 Task: Toggle the ignore limit warning.
Action: Mouse moved to (16, 486)
Screenshot: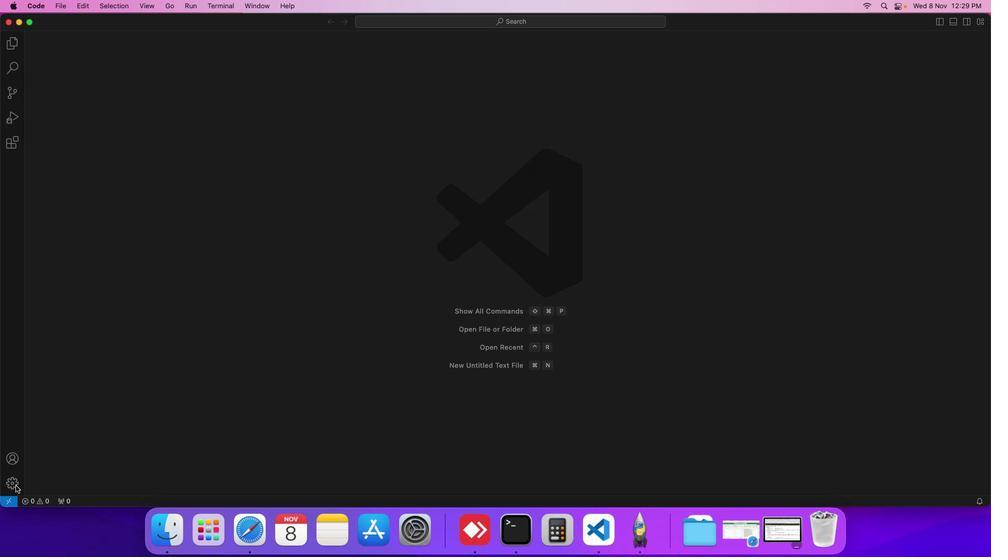 
Action: Mouse pressed left at (16, 486)
Screenshot: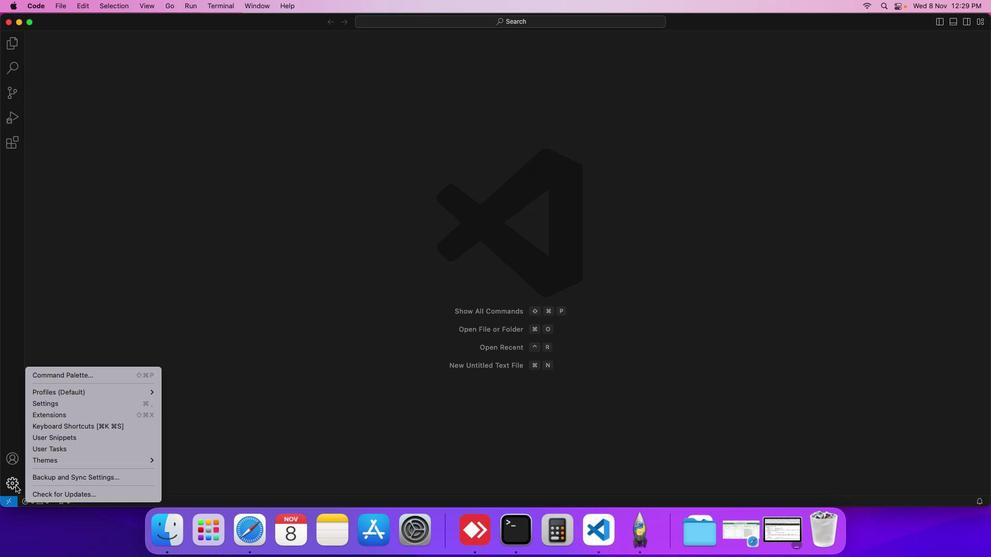 
Action: Mouse moved to (65, 407)
Screenshot: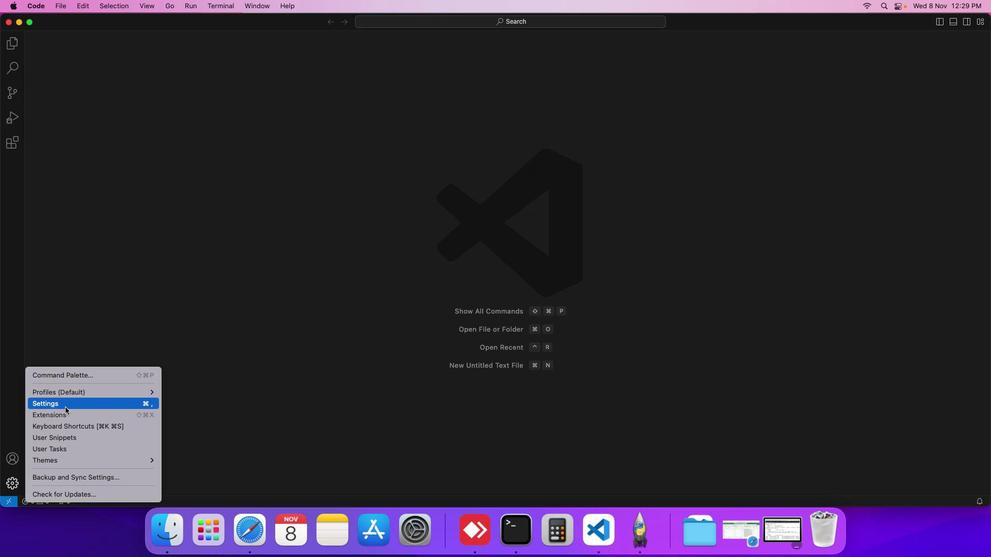 
Action: Mouse pressed left at (65, 407)
Screenshot: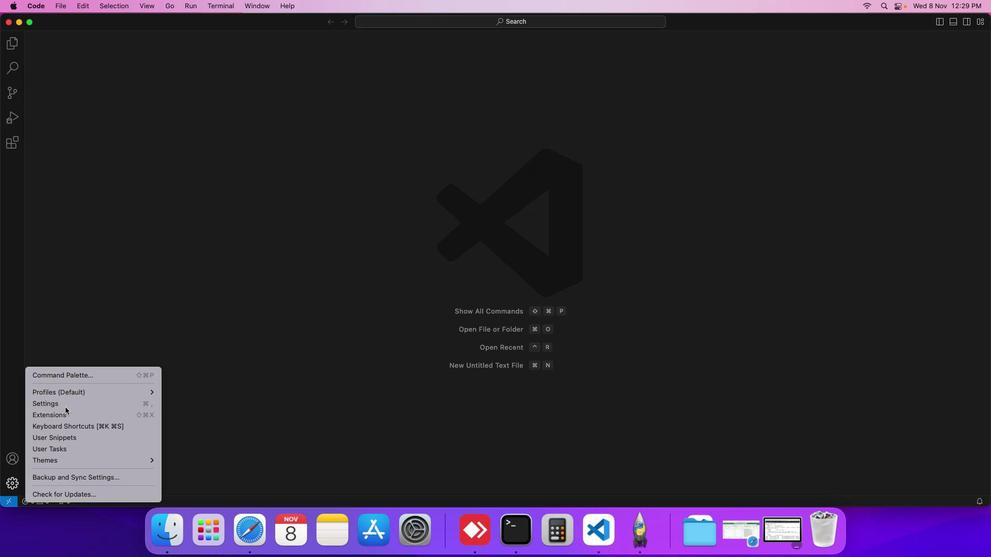 
Action: Mouse moved to (248, 189)
Screenshot: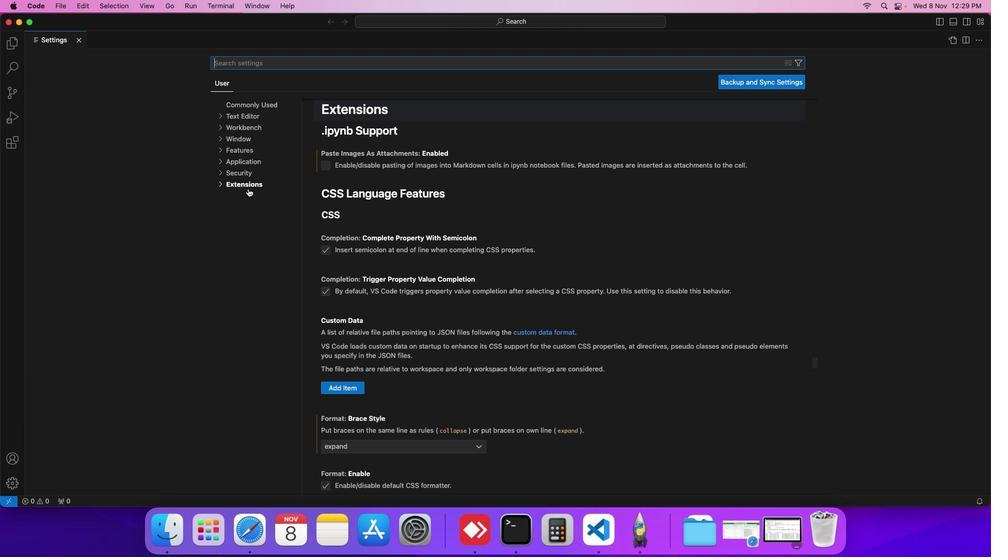 
Action: Mouse pressed left at (248, 189)
Screenshot: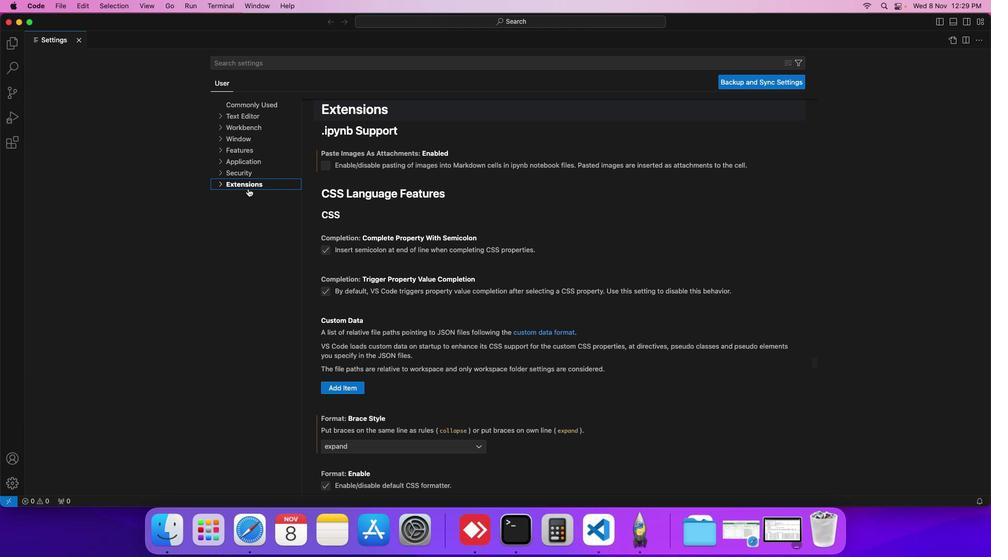 
Action: Mouse moved to (234, 233)
Screenshot: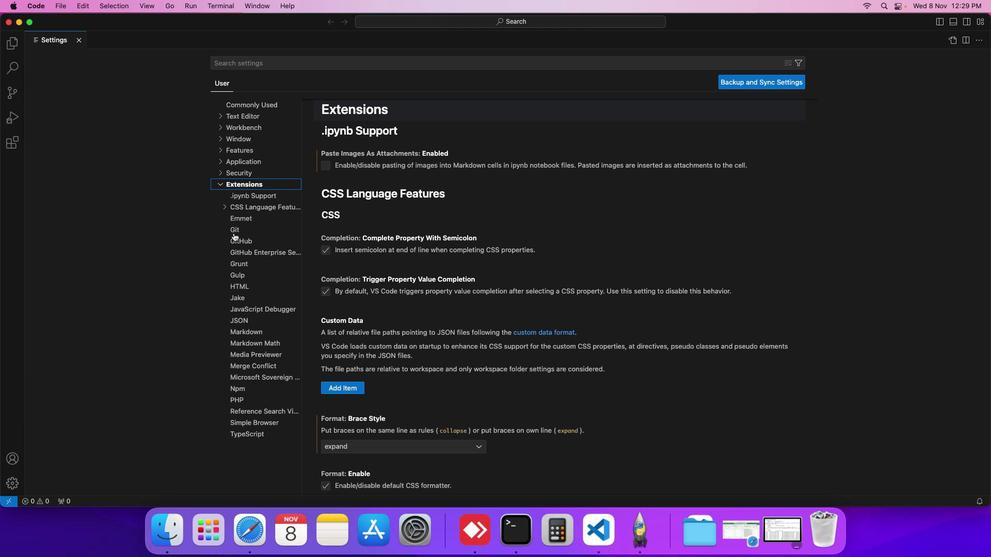 
Action: Mouse pressed left at (234, 233)
Screenshot: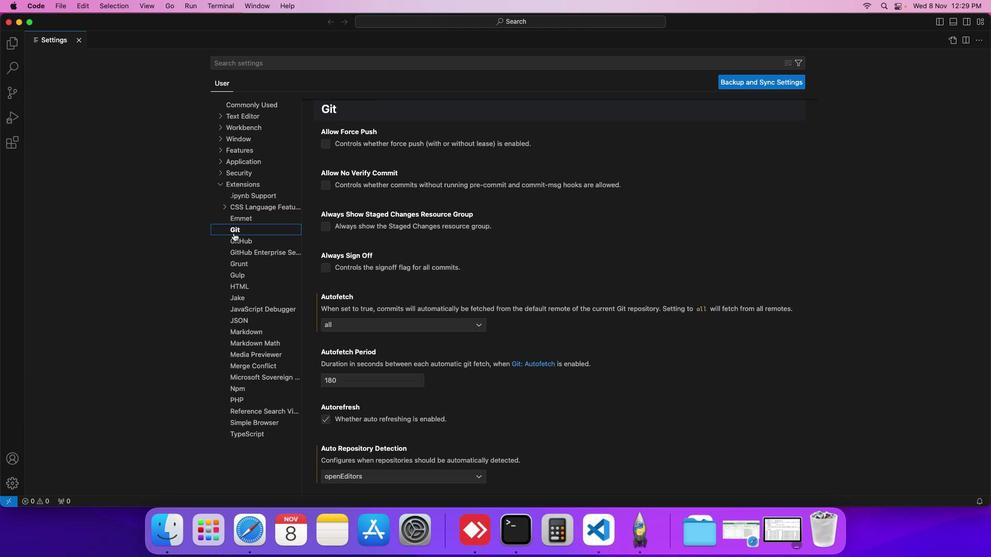 
Action: Mouse moved to (332, 284)
Screenshot: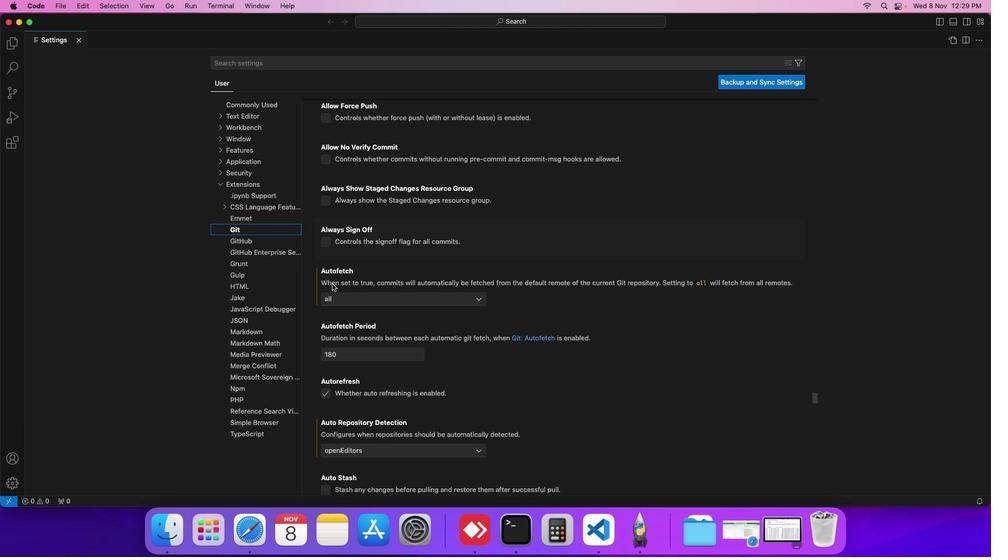 
Action: Mouse scrolled (332, 284) with delta (0, 0)
Screenshot: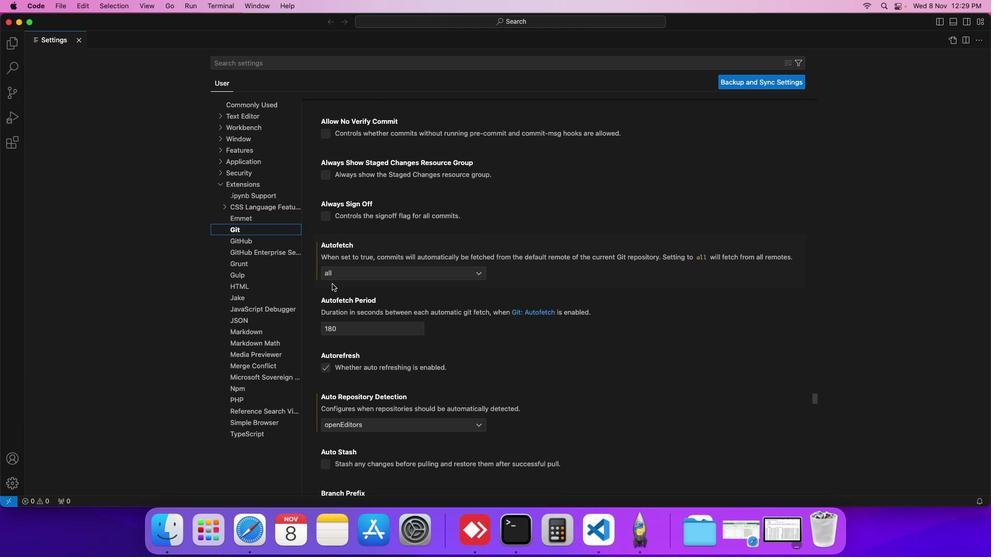 
Action: Mouse scrolled (332, 284) with delta (0, 0)
Screenshot: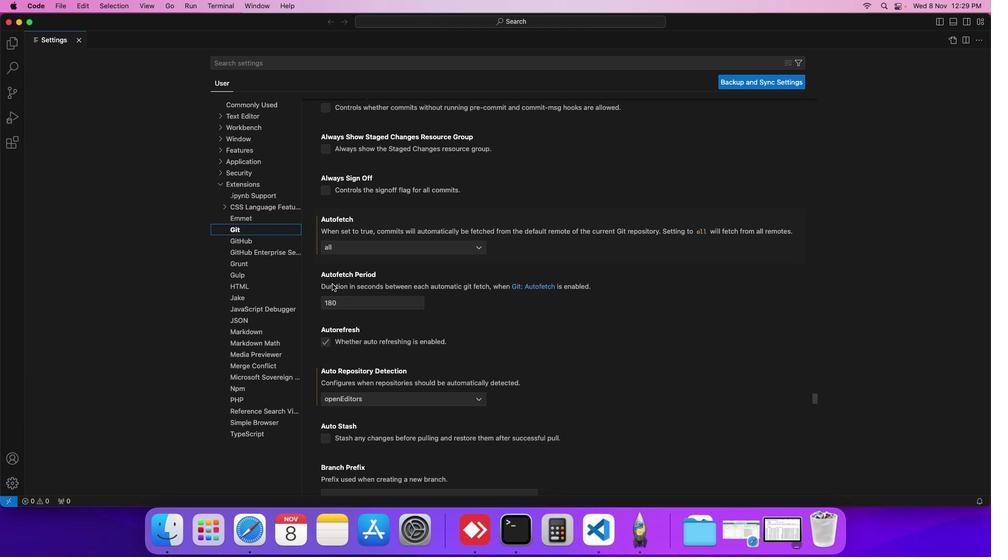 
Action: Mouse scrolled (332, 284) with delta (0, 0)
Screenshot: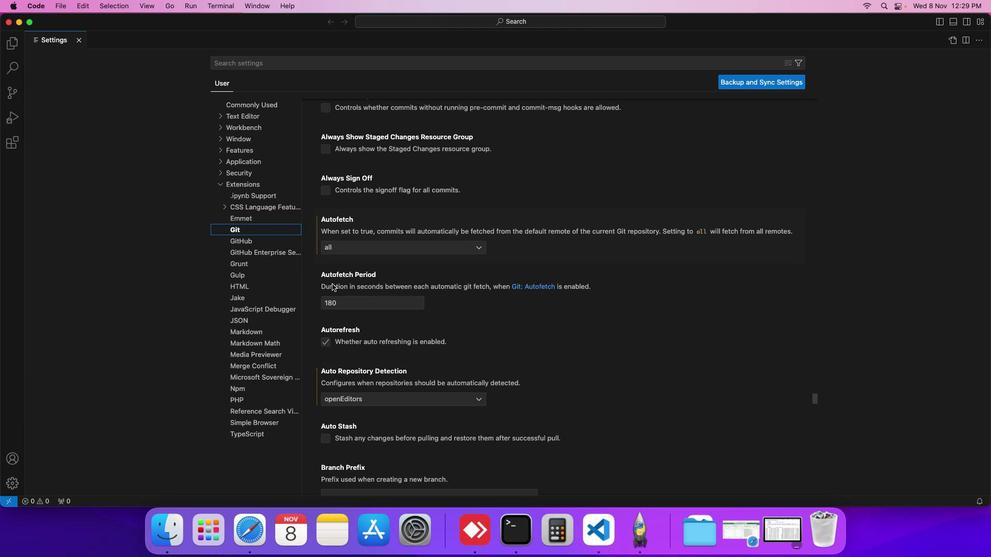 
Action: Mouse scrolled (332, 284) with delta (0, 0)
Screenshot: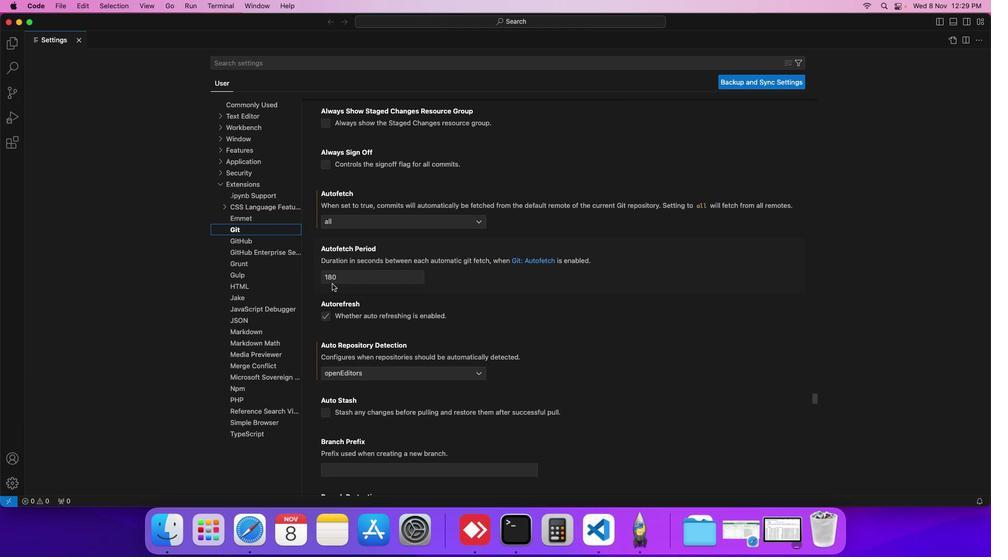 
Action: Mouse scrolled (332, 284) with delta (0, 0)
Screenshot: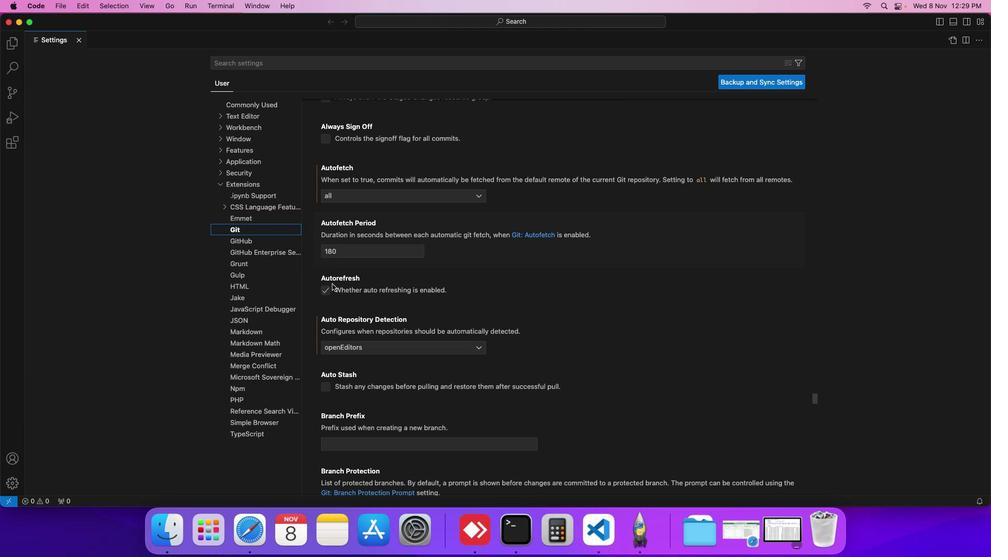 
Action: Mouse scrolled (332, 284) with delta (0, 0)
Screenshot: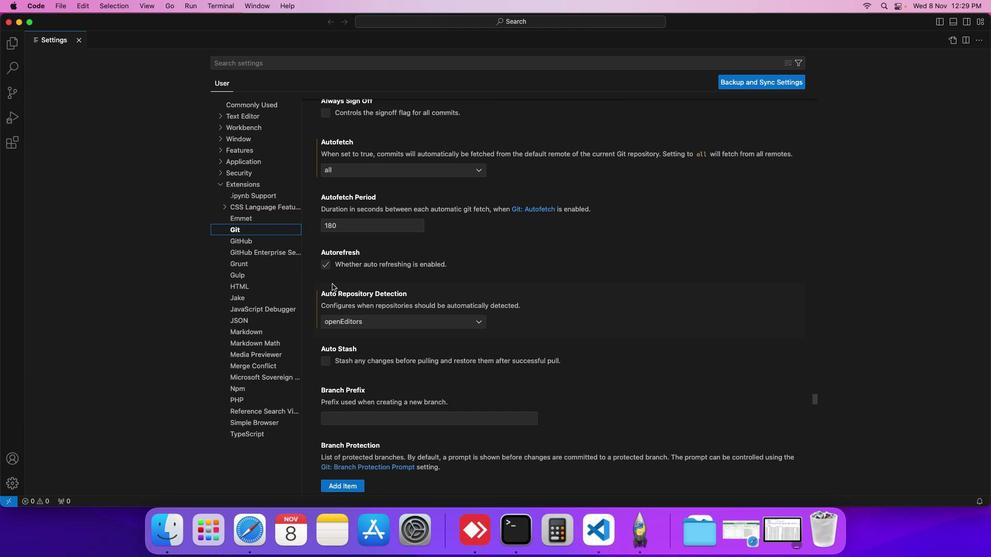 
Action: Mouse scrolled (332, 284) with delta (0, 0)
Screenshot: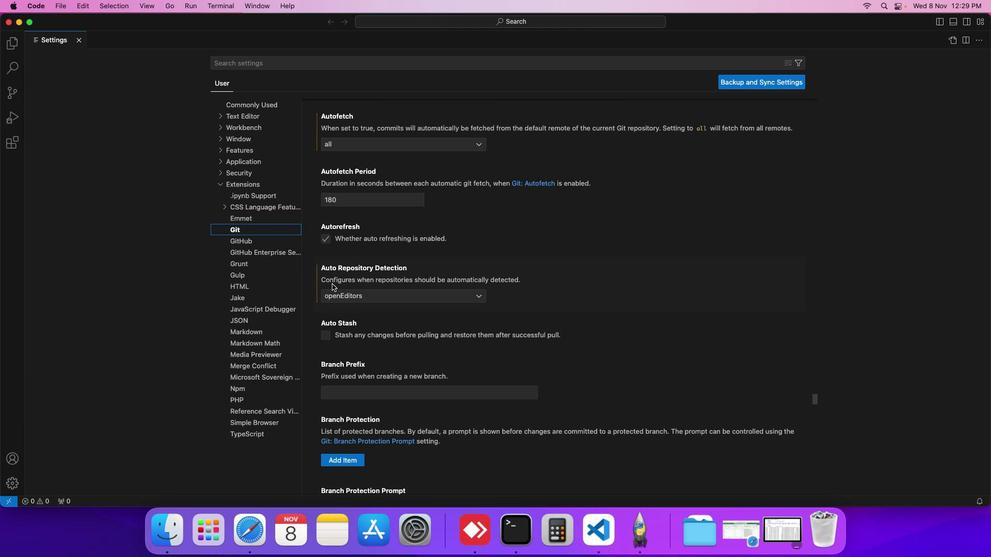
Action: Mouse scrolled (332, 284) with delta (0, 0)
Screenshot: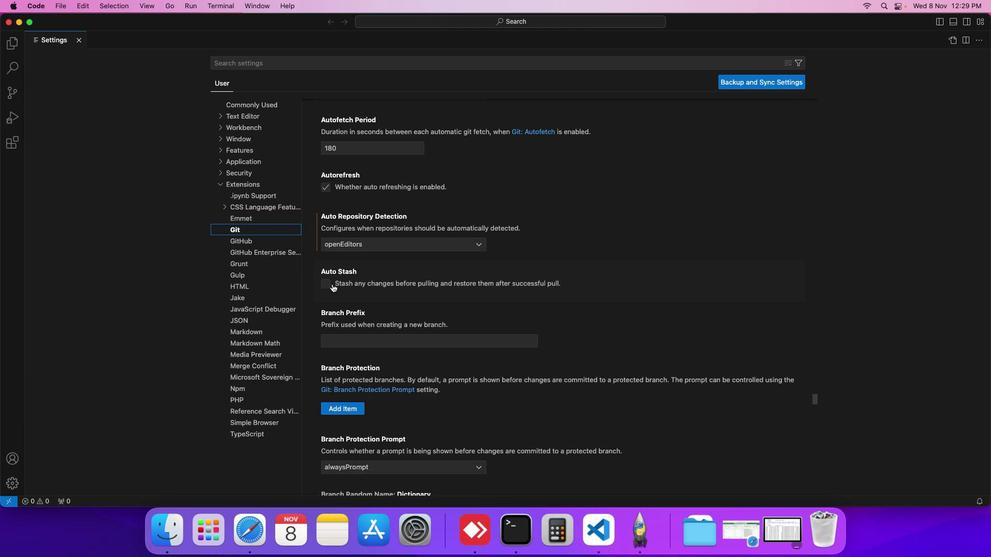 
Action: Mouse scrolled (332, 284) with delta (0, 0)
Screenshot: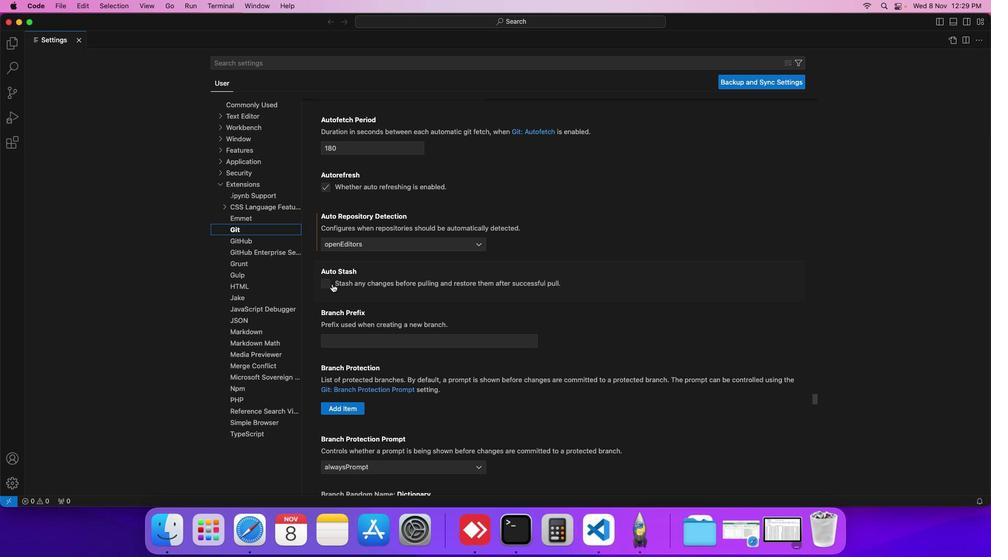 
Action: Mouse scrolled (332, 284) with delta (0, 0)
Screenshot: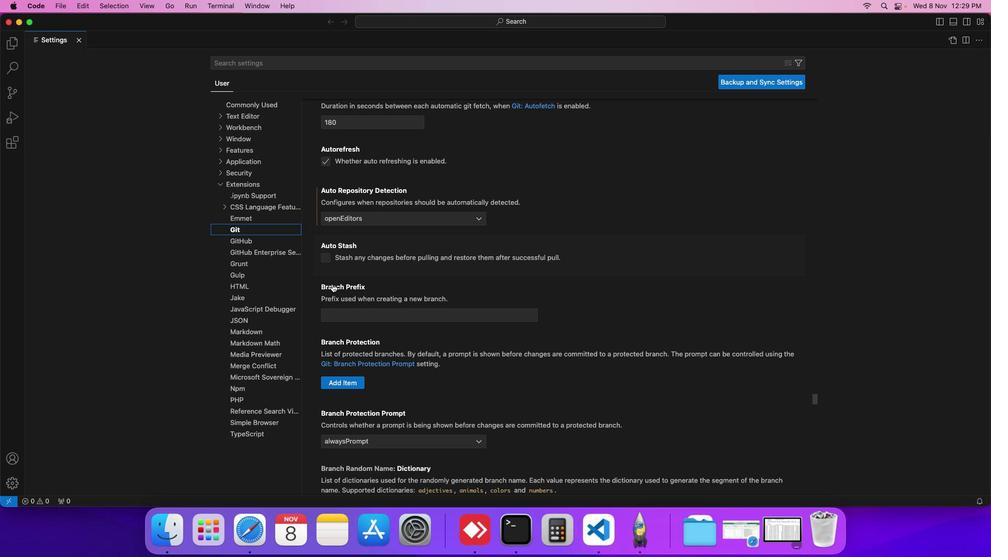 
Action: Mouse scrolled (332, 284) with delta (0, 0)
Screenshot: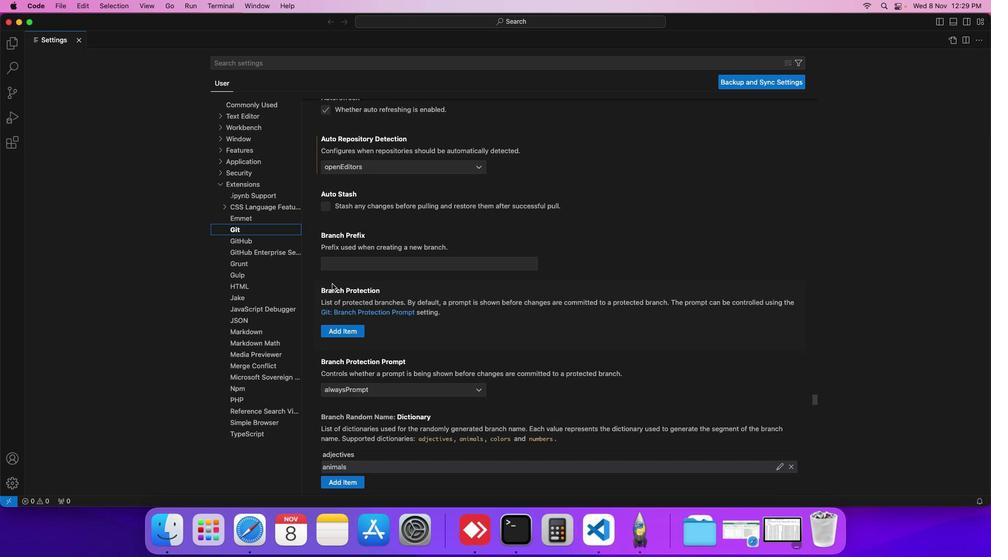 
Action: Mouse scrolled (332, 284) with delta (0, 0)
Screenshot: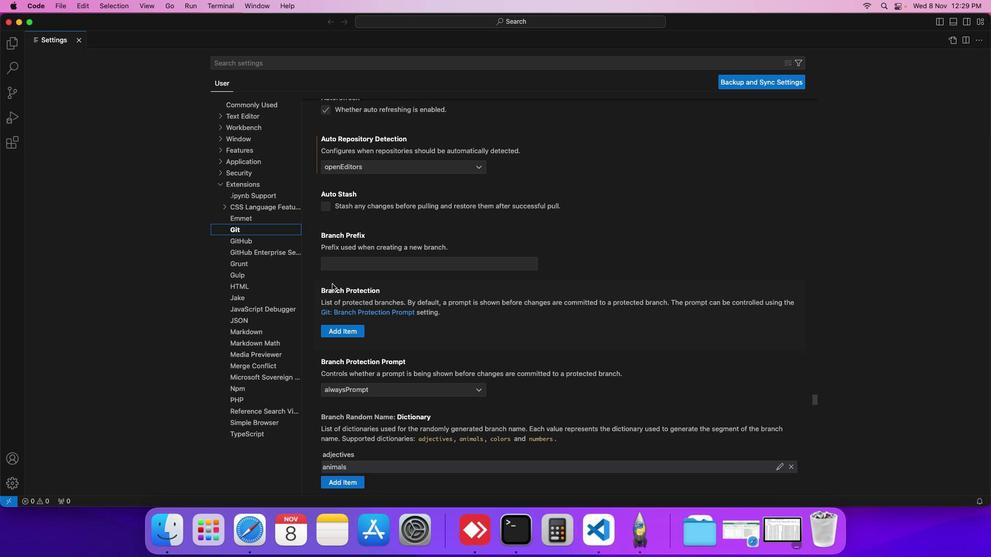 
Action: Mouse scrolled (332, 284) with delta (0, 0)
Screenshot: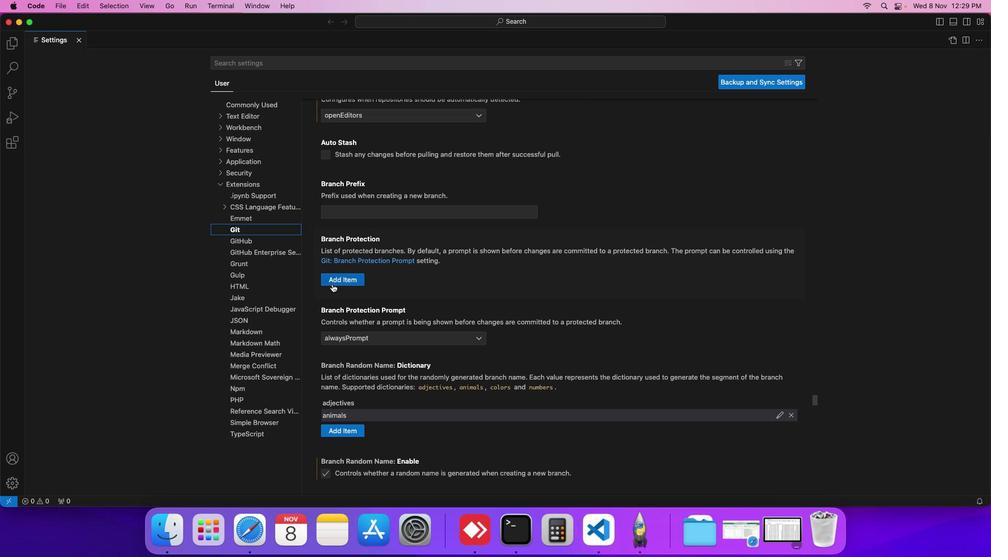
Action: Mouse scrolled (332, 284) with delta (0, 0)
Screenshot: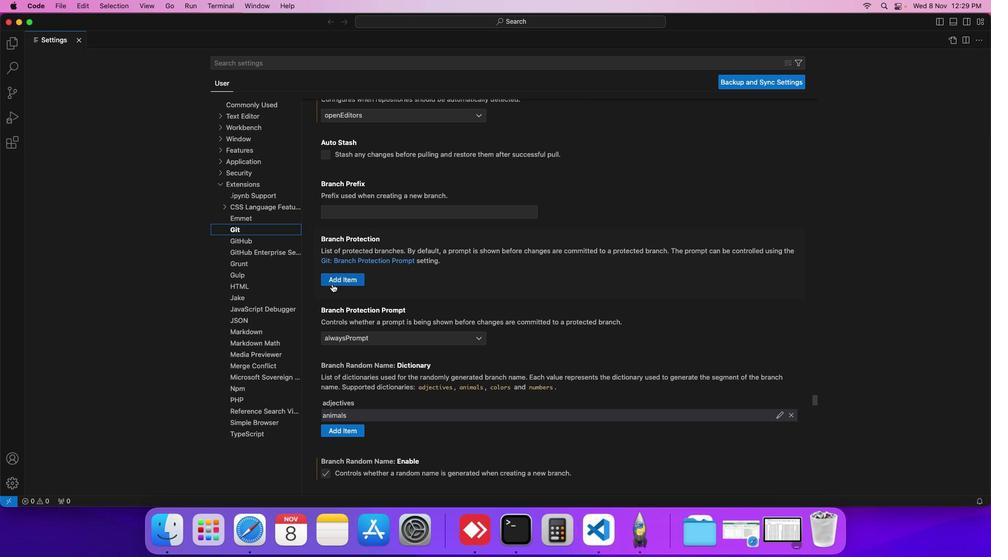 
Action: Mouse scrolled (332, 284) with delta (0, 0)
Screenshot: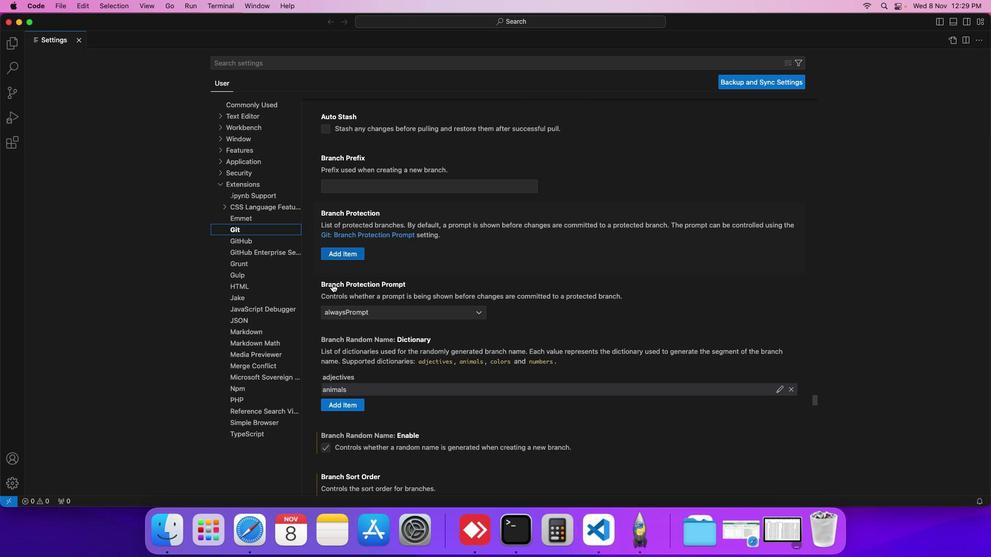 
Action: Mouse scrolled (332, 284) with delta (0, 0)
Screenshot: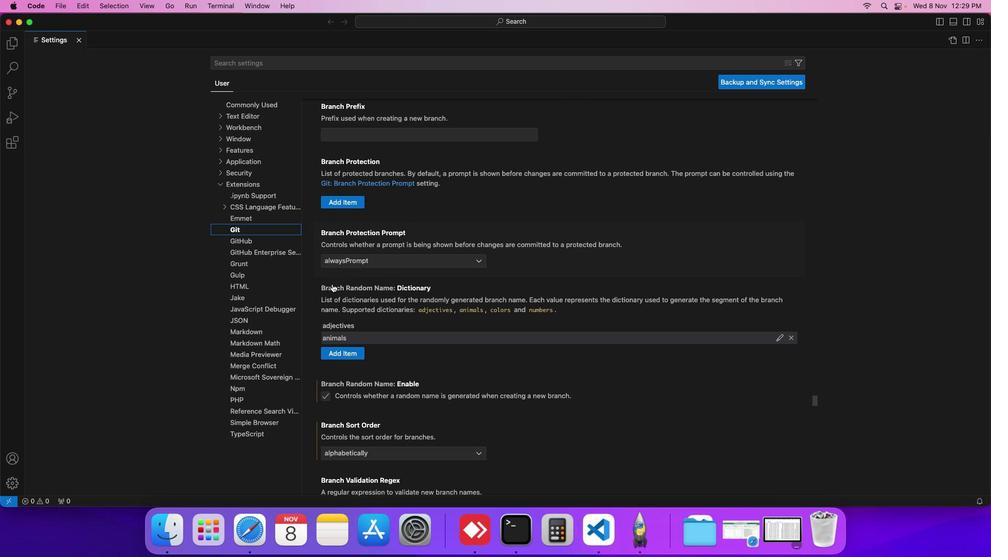 
Action: Mouse scrolled (332, 284) with delta (0, 0)
Screenshot: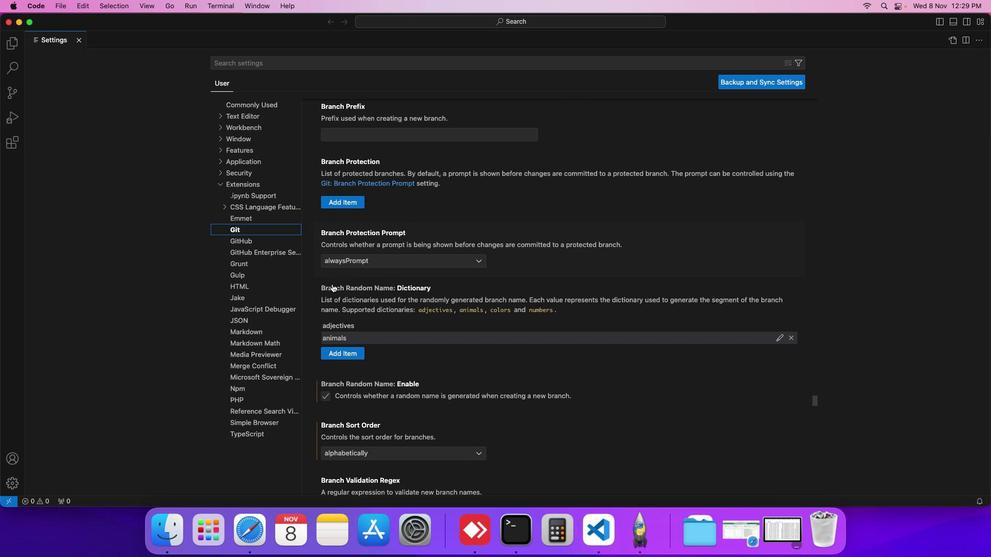
Action: Mouse scrolled (332, 284) with delta (0, 0)
Screenshot: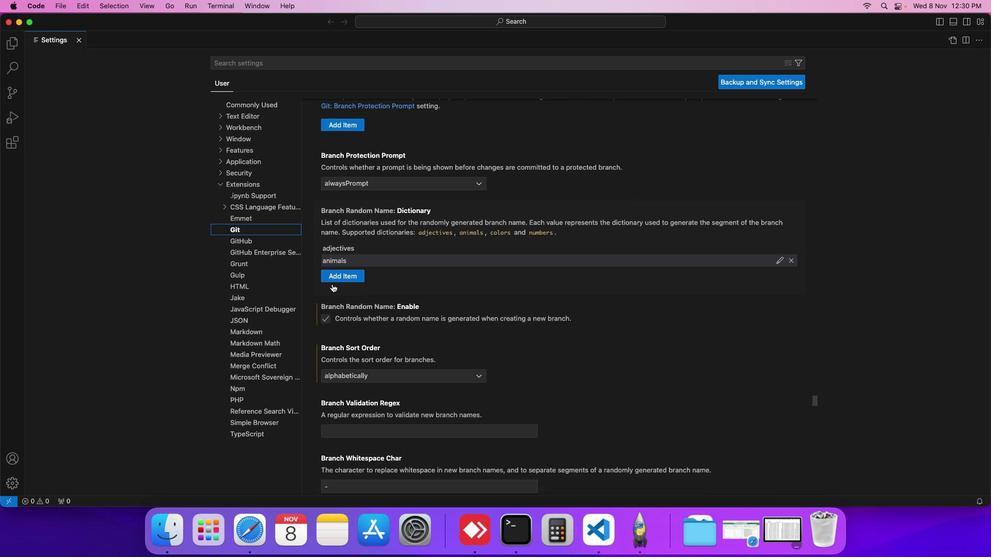 
Action: Mouse scrolled (332, 284) with delta (0, 0)
Screenshot: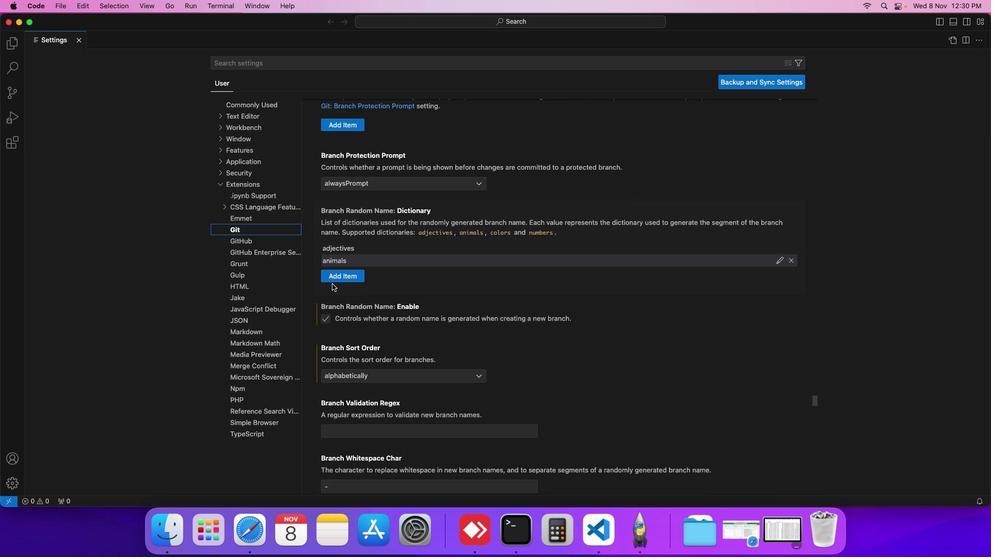 
Action: Mouse scrolled (332, 284) with delta (0, 0)
Screenshot: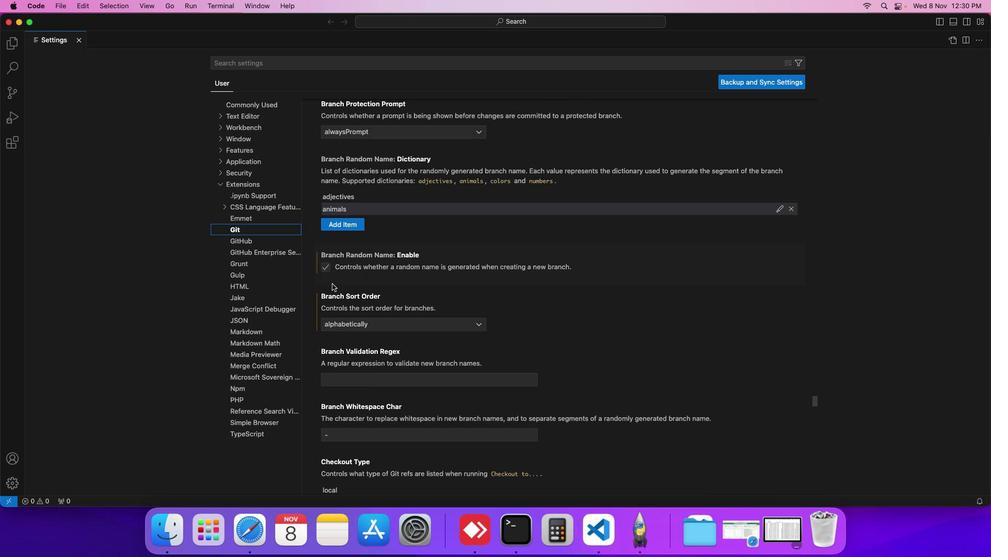 
Action: Mouse scrolled (332, 284) with delta (0, -1)
Screenshot: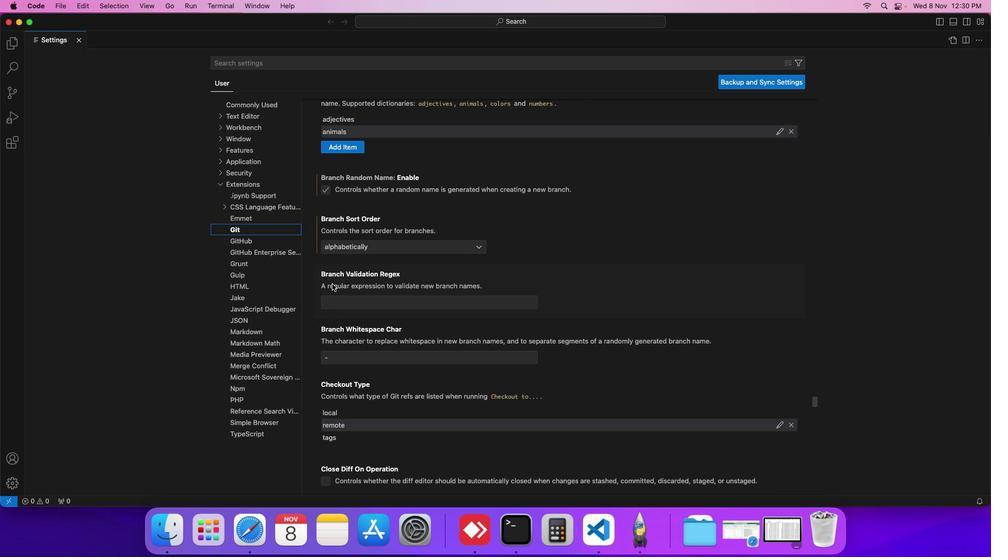 
Action: Mouse scrolled (332, 284) with delta (0, -1)
Screenshot: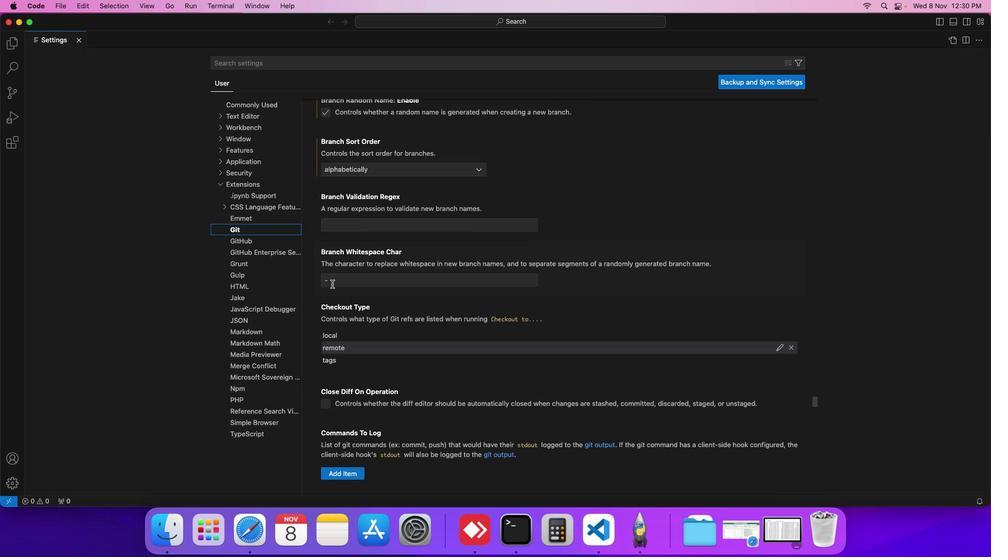
Action: Mouse scrolled (332, 284) with delta (0, -1)
Screenshot: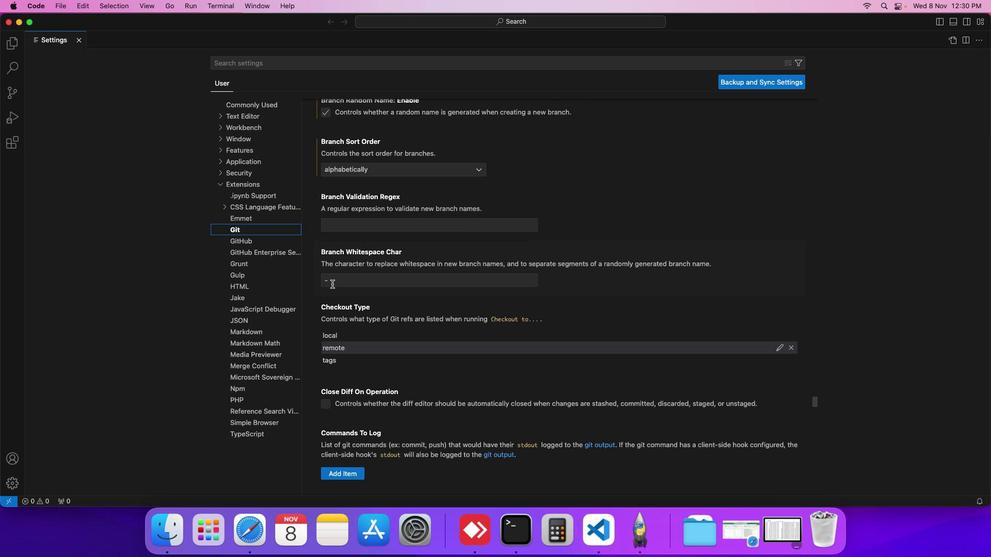 
Action: Mouse scrolled (332, 284) with delta (0, 0)
Screenshot: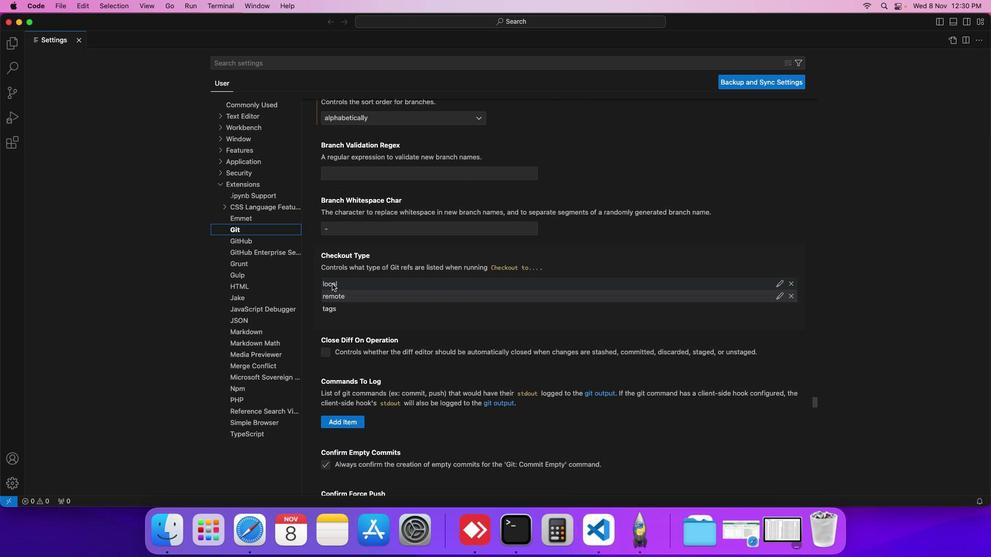 
Action: Mouse scrolled (332, 284) with delta (0, 0)
Screenshot: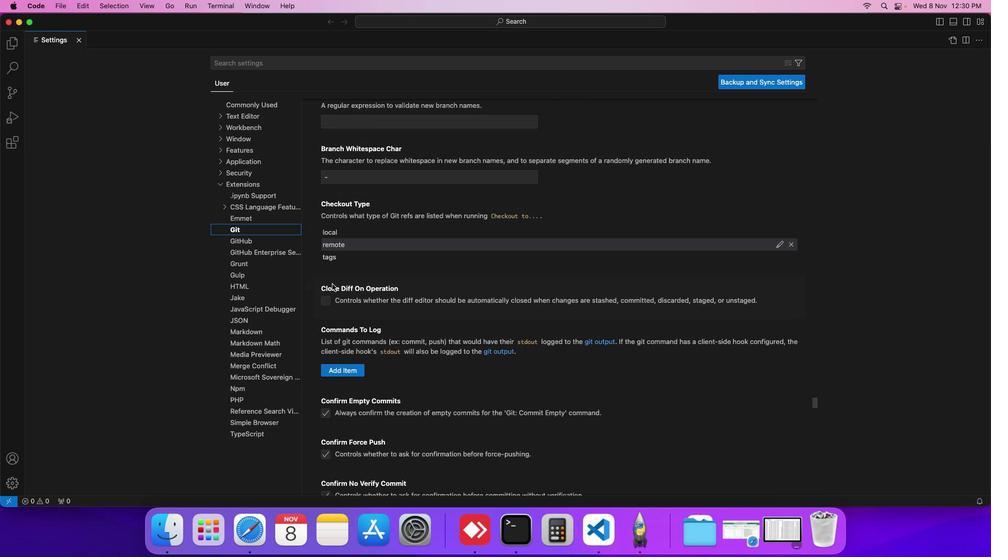 
Action: Mouse scrolled (332, 284) with delta (0, -1)
Screenshot: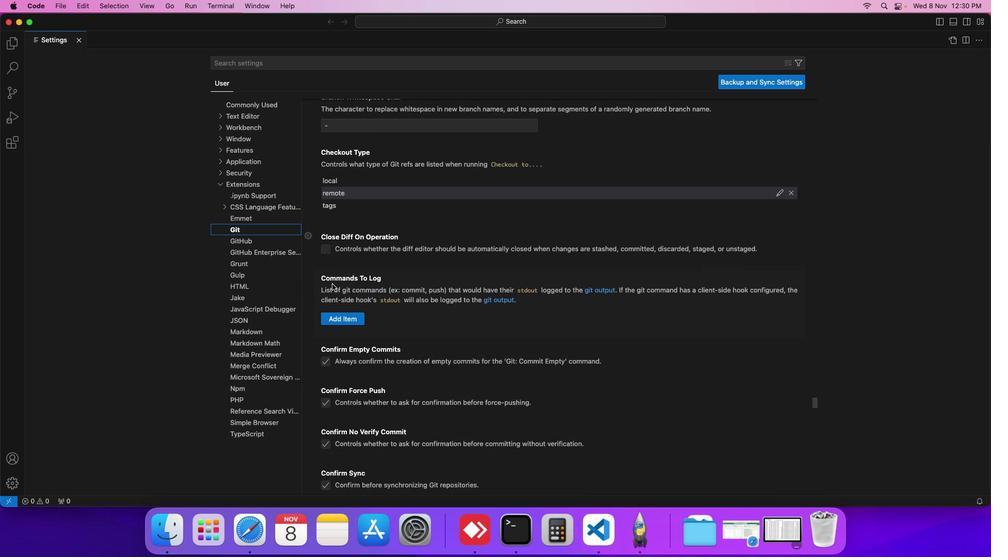 
Action: Mouse scrolled (332, 284) with delta (0, -1)
Screenshot: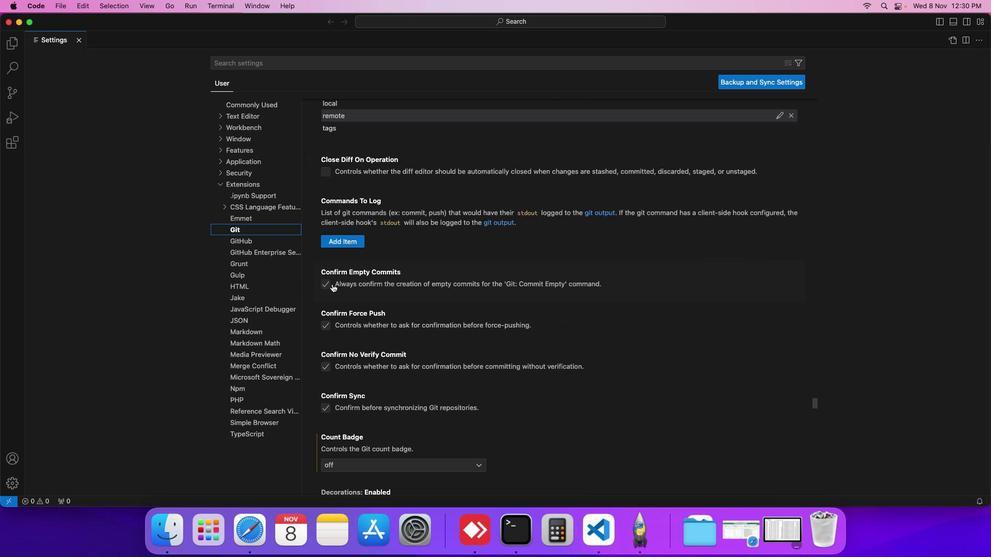 
Action: Mouse scrolled (332, 284) with delta (0, -1)
Screenshot: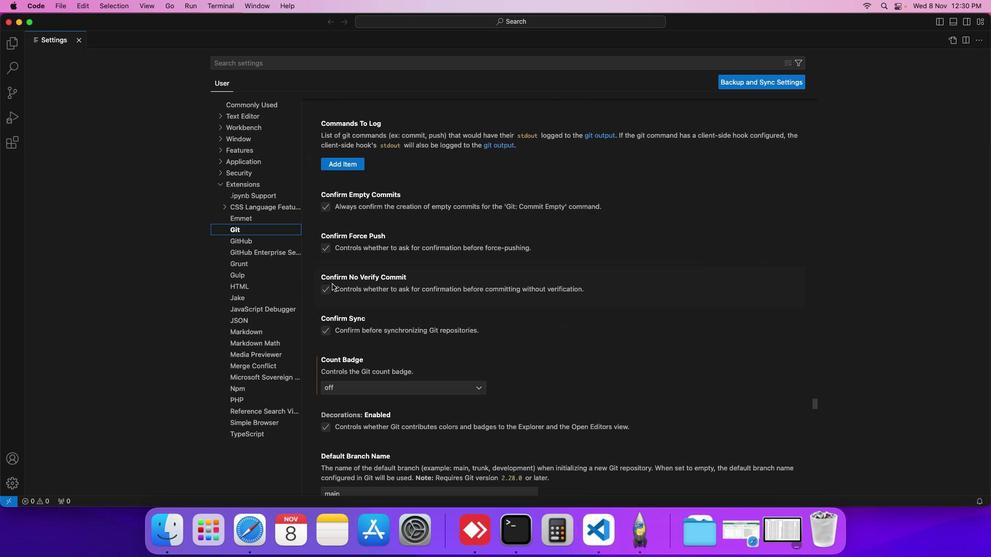 
Action: Mouse scrolled (332, 284) with delta (0, -1)
Screenshot: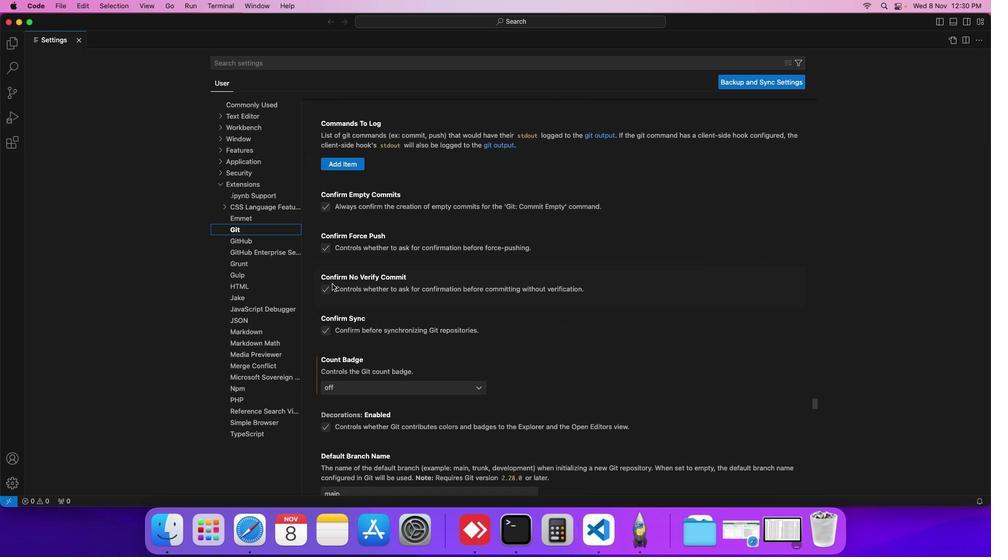 
Action: Mouse scrolled (332, 284) with delta (0, 0)
Screenshot: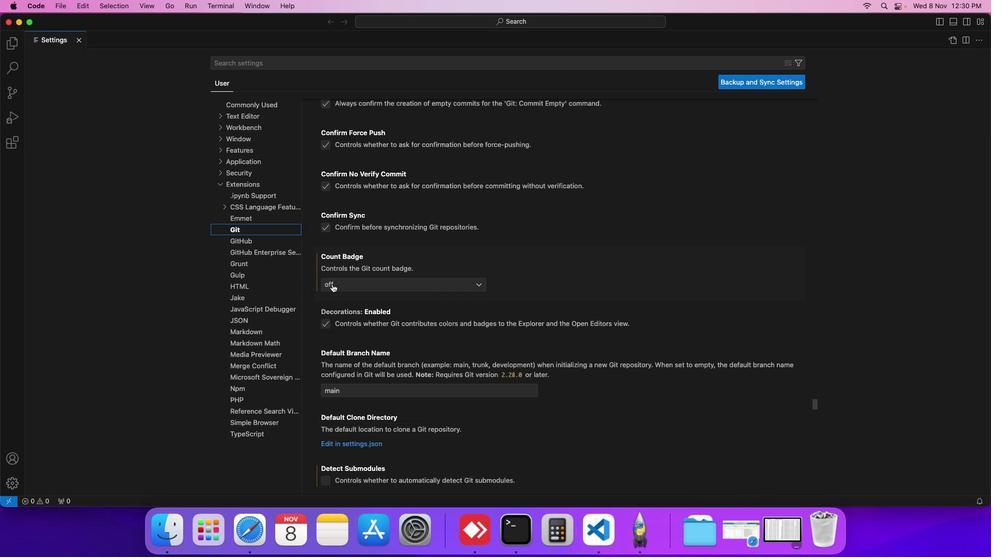 
Action: Mouse scrolled (332, 284) with delta (0, 0)
Screenshot: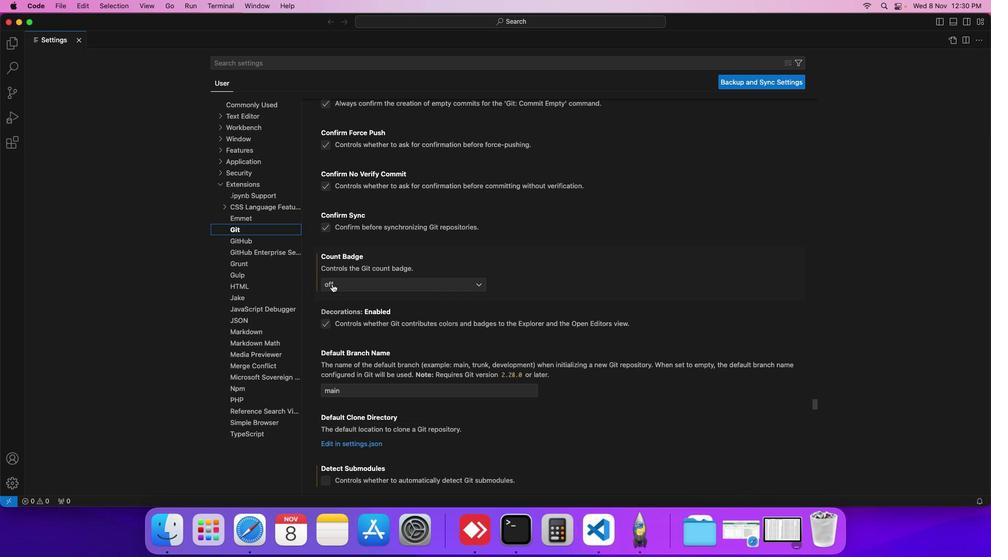 
Action: Mouse scrolled (332, 284) with delta (0, -1)
Screenshot: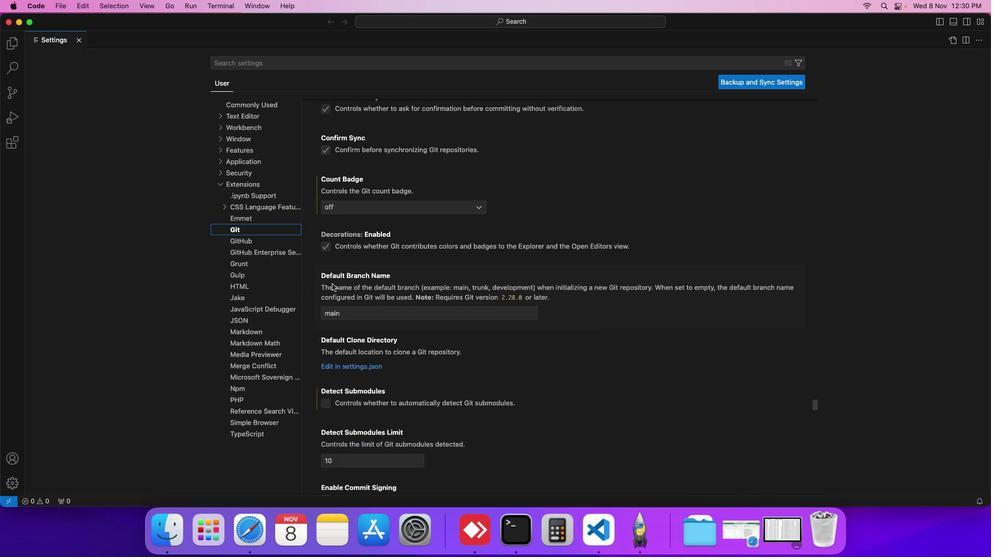 
Action: Mouse scrolled (332, 284) with delta (0, -1)
Screenshot: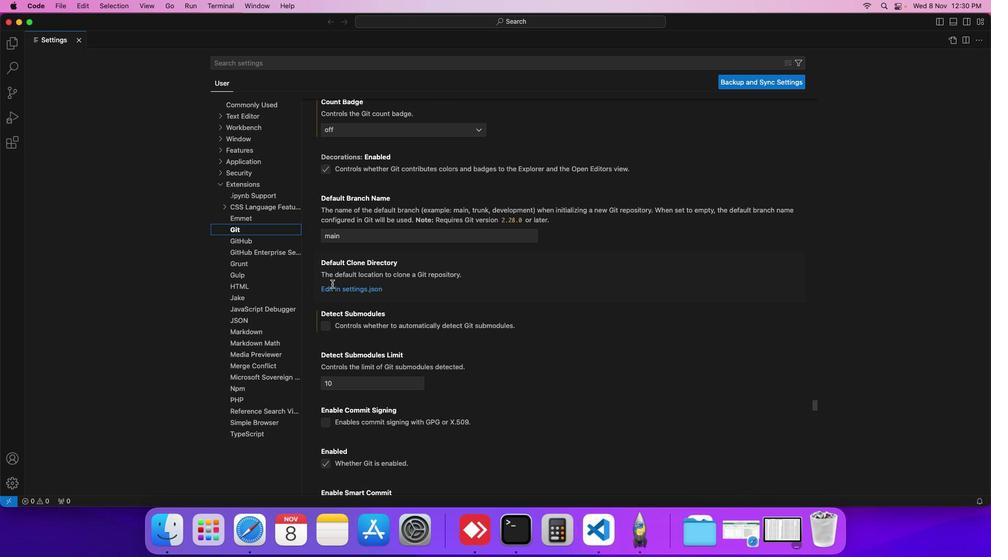 
Action: Mouse scrolled (332, 284) with delta (0, -1)
Screenshot: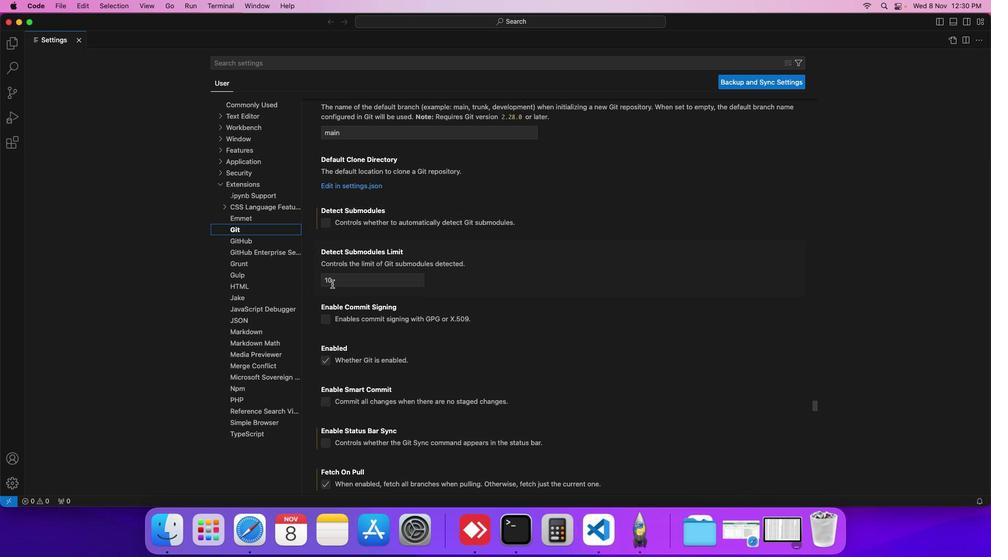 
Action: Mouse scrolled (332, 284) with delta (0, -2)
Screenshot: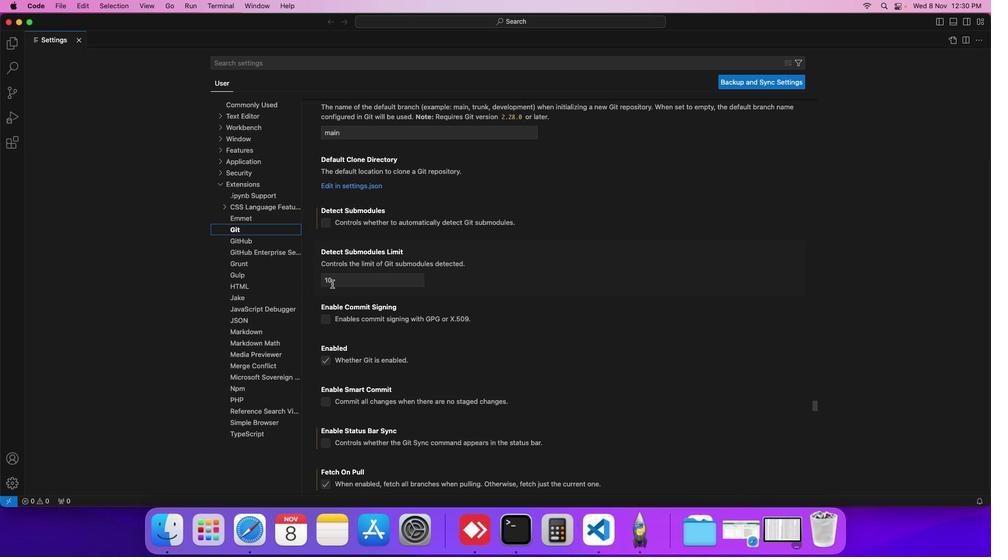 
Action: Mouse scrolled (332, 284) with delta (0, 0)
Screenshot: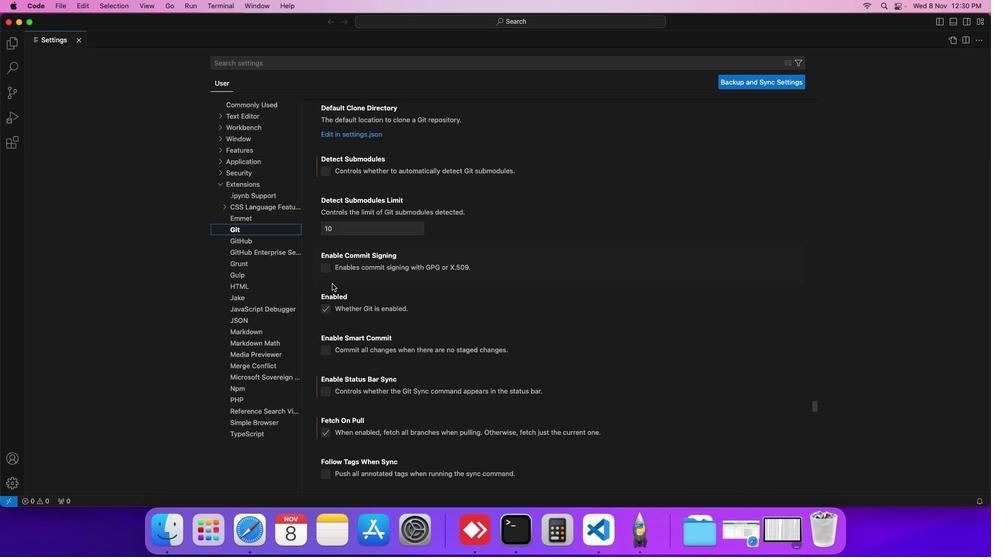 
Action: Mouse scrolled (332, 284) with delta (0, 0)
Screenshot: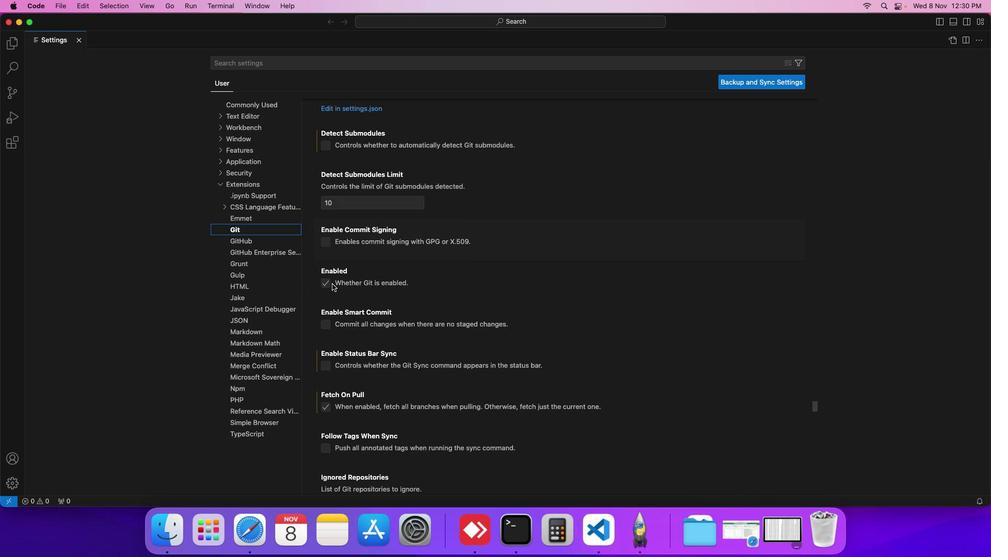 
Action: Mouse scrolled (332, 284) with delta (0, 0)
Screenshot: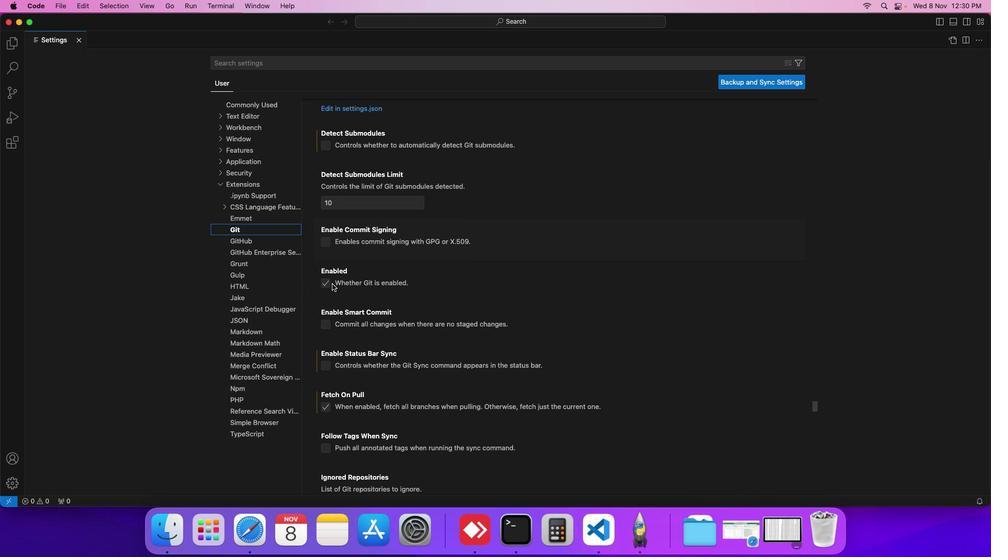 
Action: Mouse scrolled (332, 284) with delta (0, 0)
Screenshot: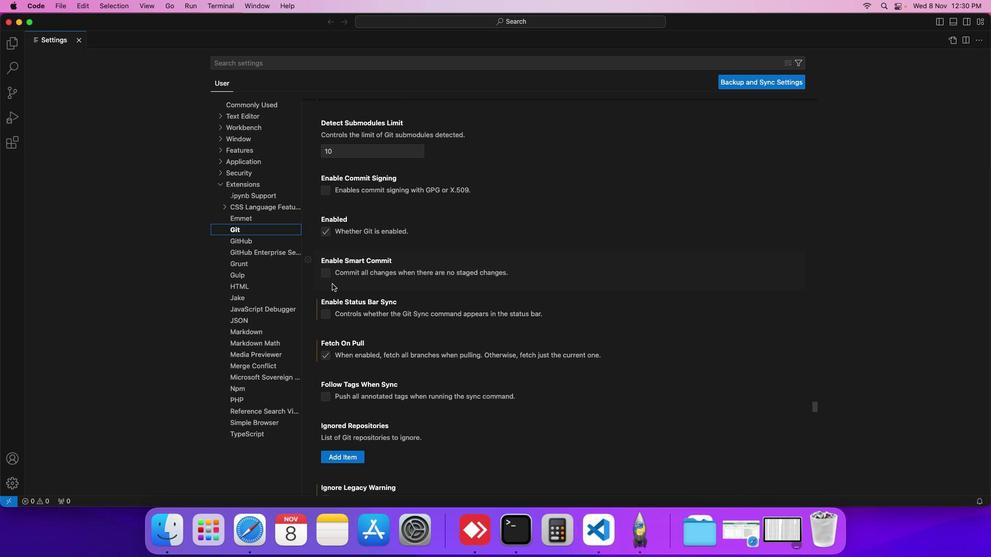 
Action: Mouse scrolled (332, 284) with delta (0, 0)
Screenshot: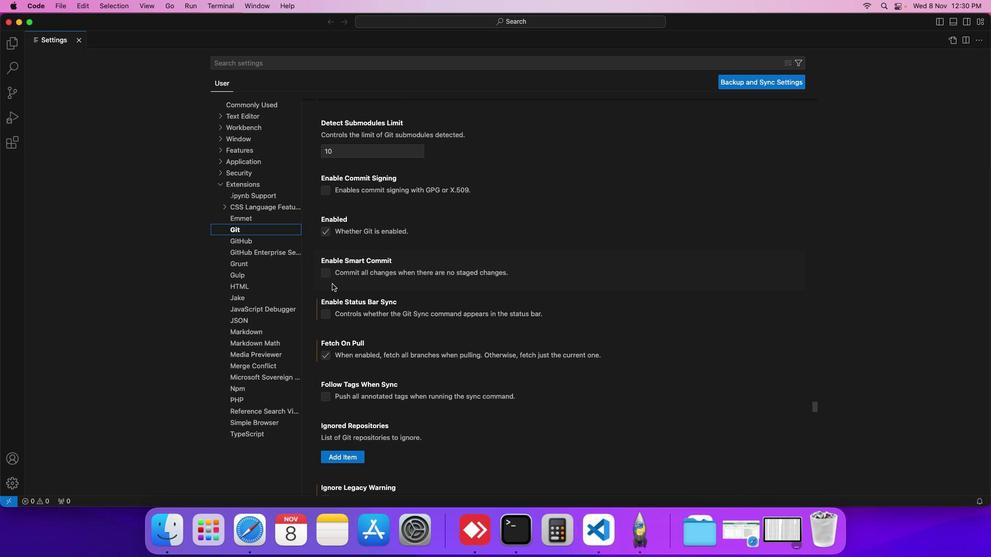 
Action: Mouse scrolled (332, 284) with delta (0, 0)
Screenshot: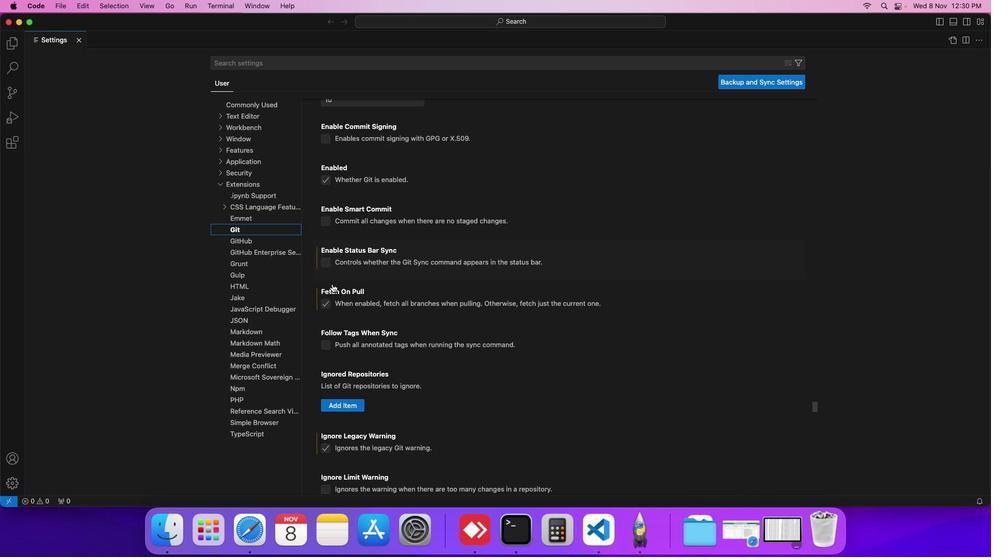 
Action: Mouse scrolled (332, 284) with delta (0, 0)
Screenshot: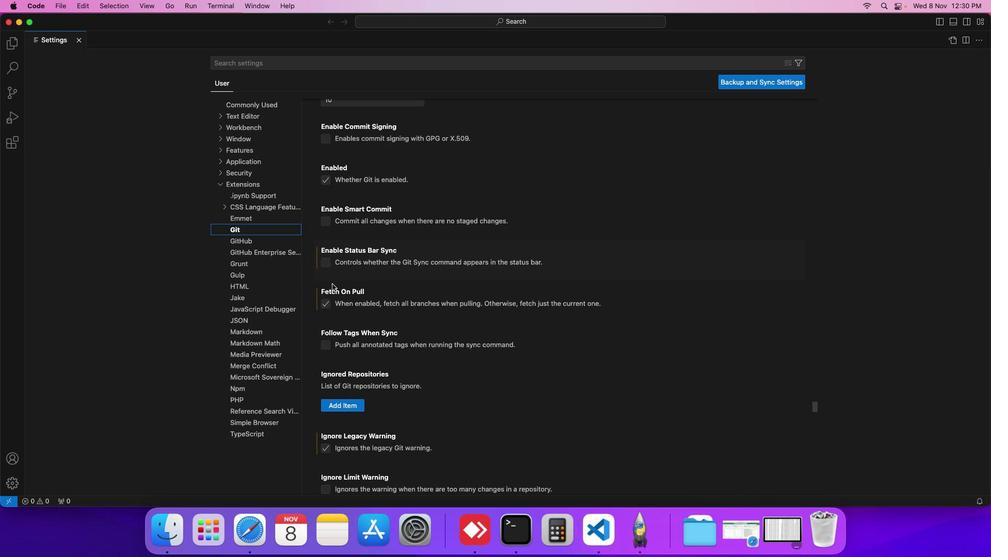 
Action: Mouse scrolled (332, 284) with delta (0, 0)
Screenshot: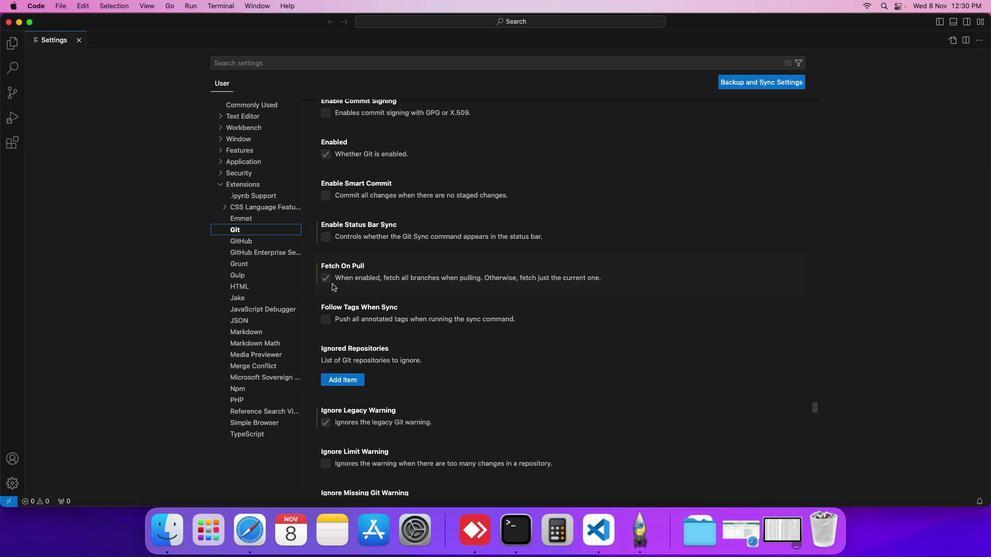 
Action: Mouse scrolled (332, 284) with delta (0, 0)
Screenshot: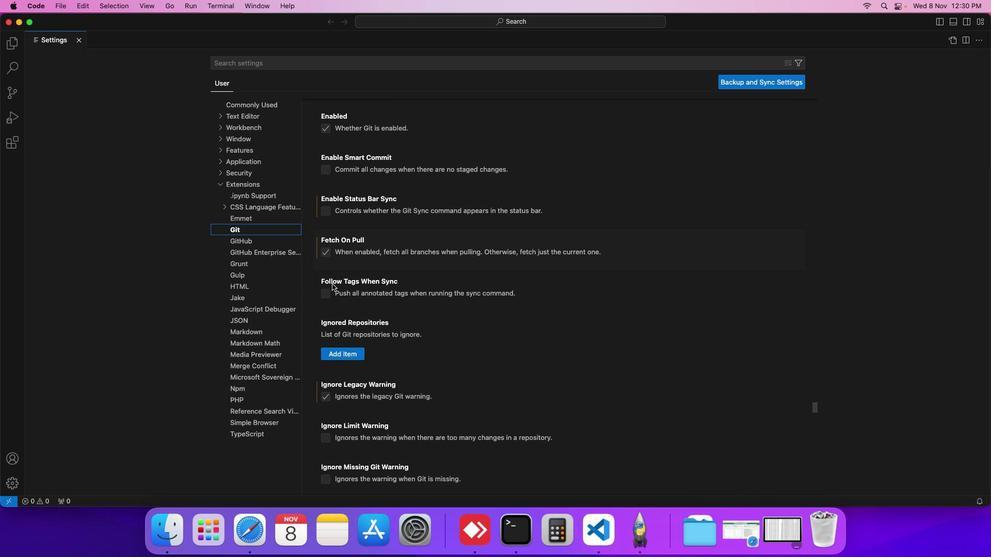 
Action: Mouse scrolled (332, 284) with delta (0, 0)
Screenshot: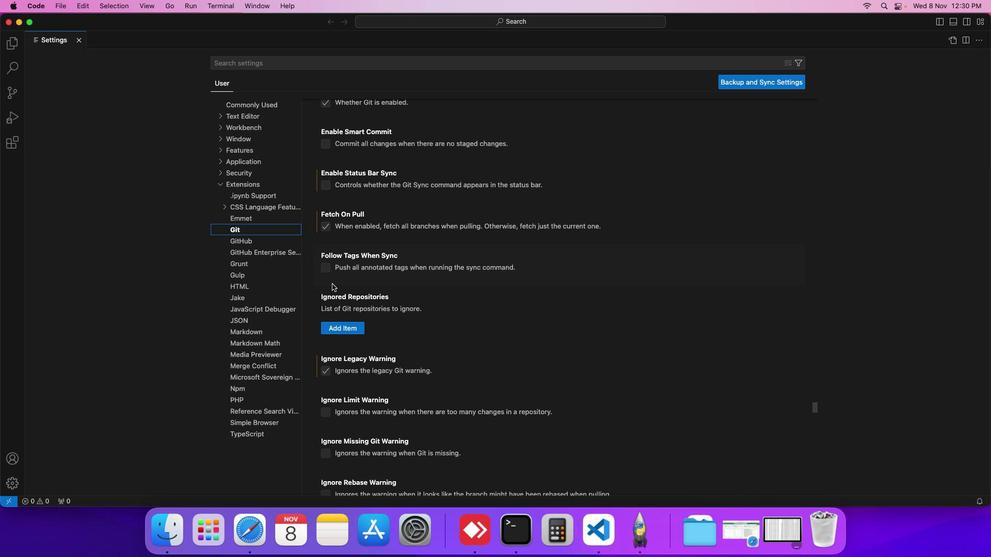 
Action: Mouse scrolled (332, 284) with delta (0, 0)
Screenshot: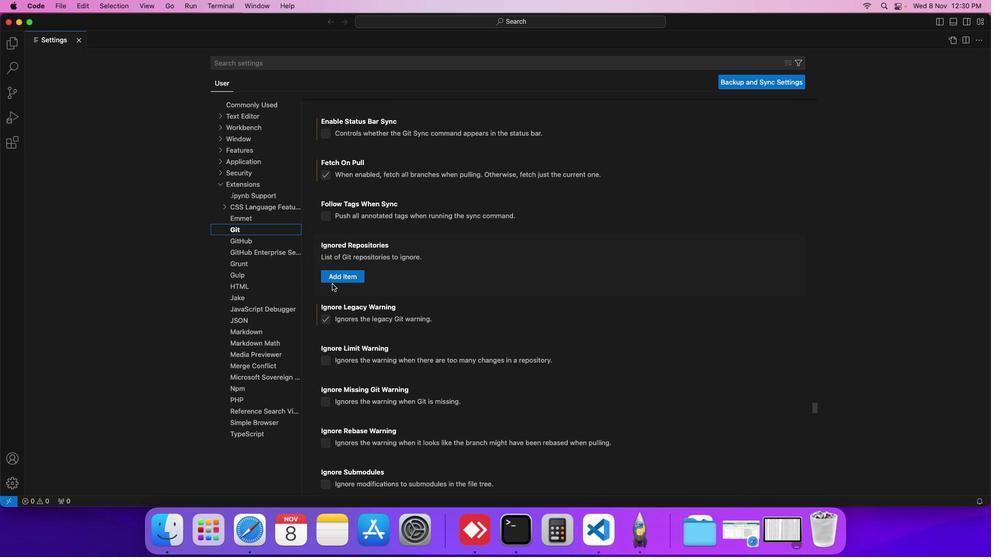 
Action: Mouse scrolled (332, 284) with delta (0, 0)
Screenshot: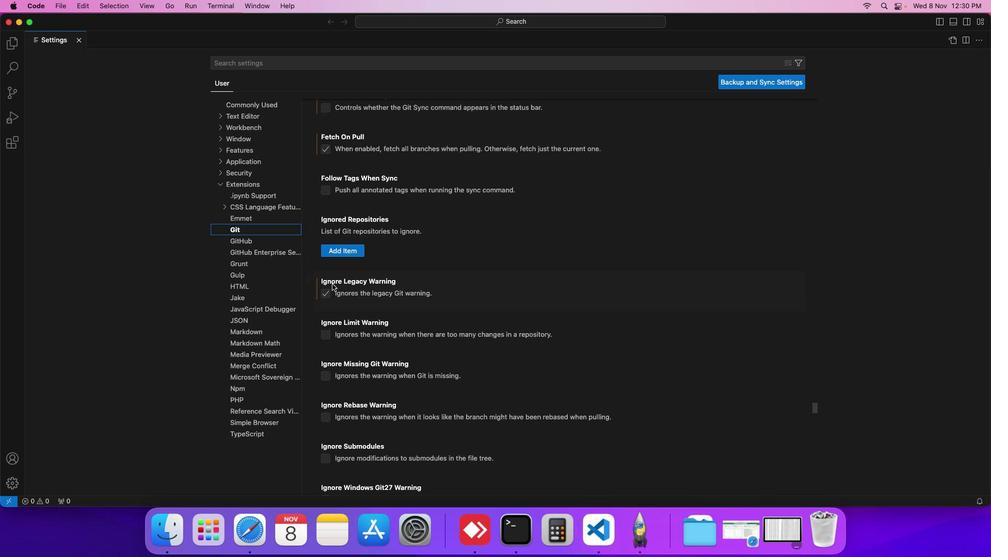 
Action: Mouse scrolled (332, 284) with delta (0, 0)
Screenshot: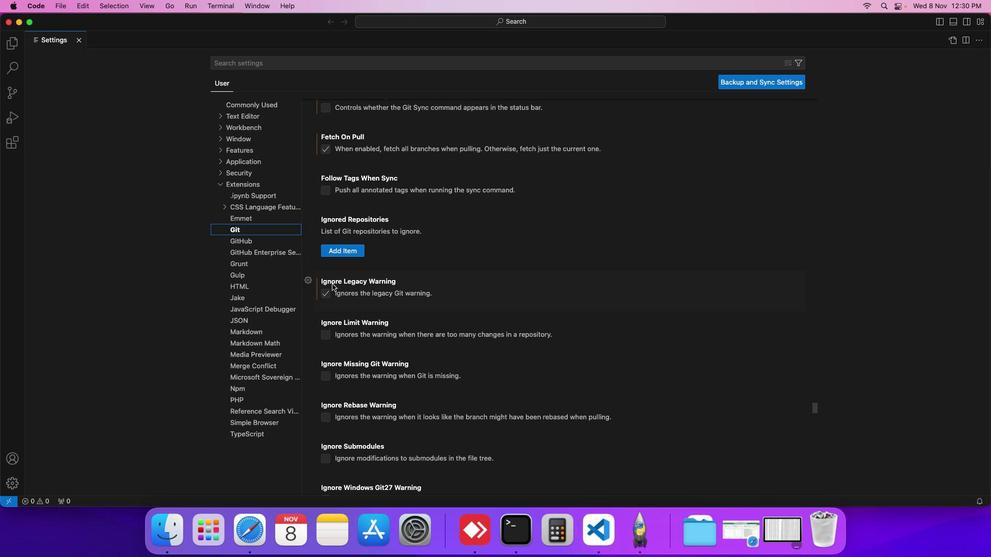
Action: Mouse scrolled (332, 284) with delta (0, 0)
Screenshot: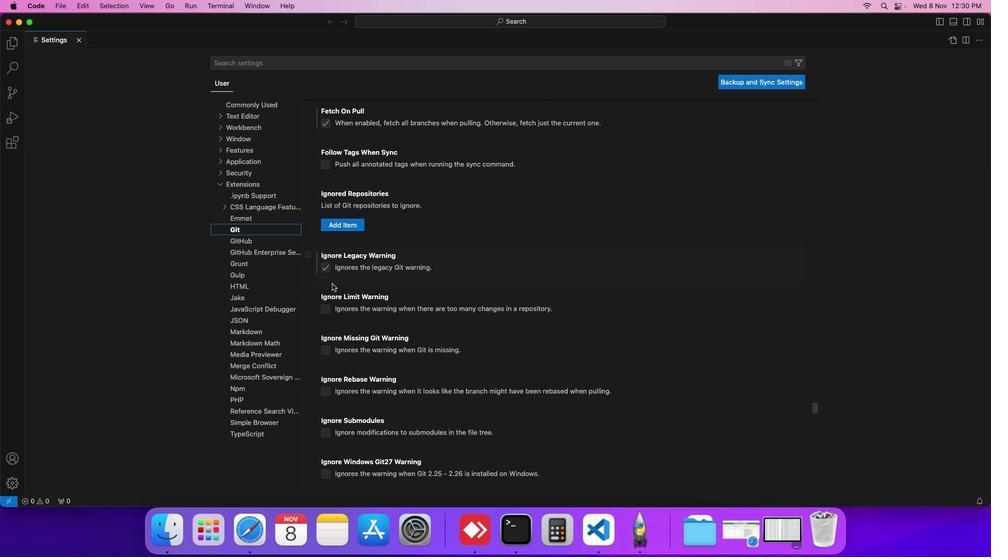 
Action: Mouse moved to (327, 305)
Screenshot: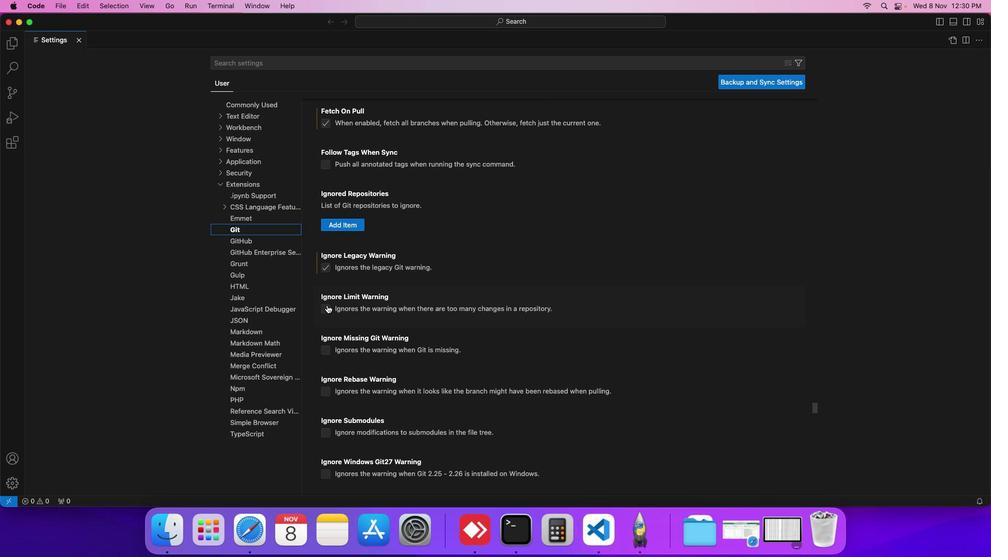 
Action: Mouse pressed left at (327, 305)
Screenshot: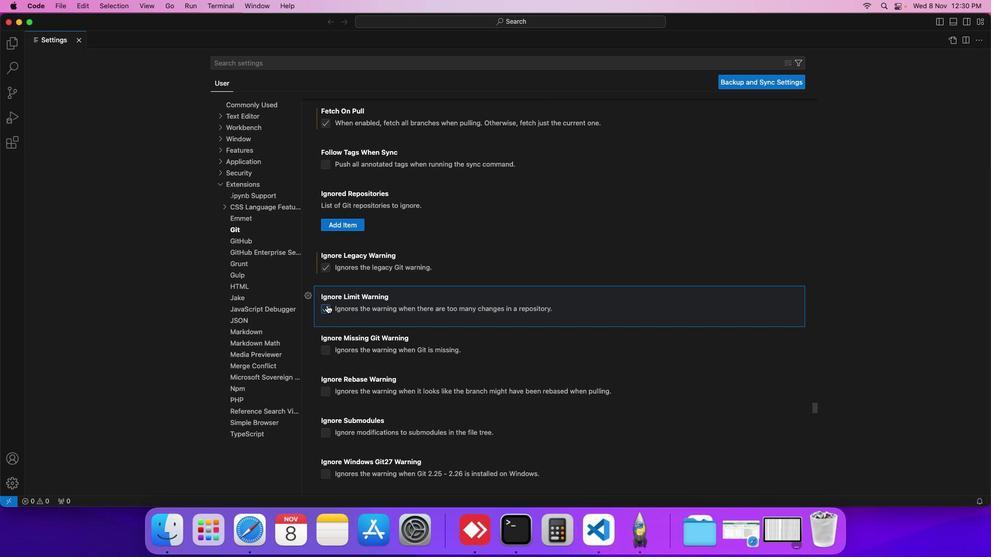 
Action: Mouse moved to (413, 308)
Screenshot: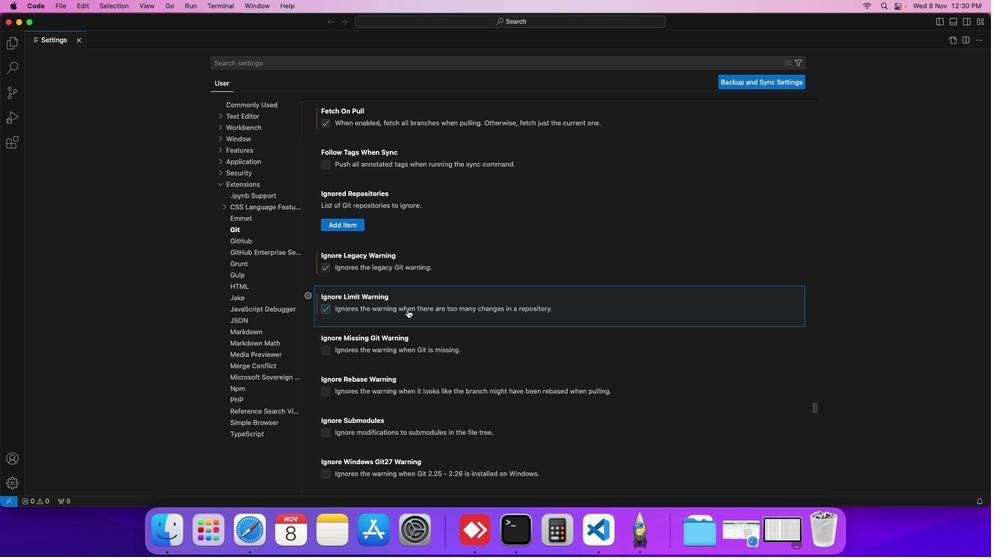 
